 Task: Check the average views per listing of front patio in the last 5 years.
Action: Mouse moved to (817, 191)
Screenshot: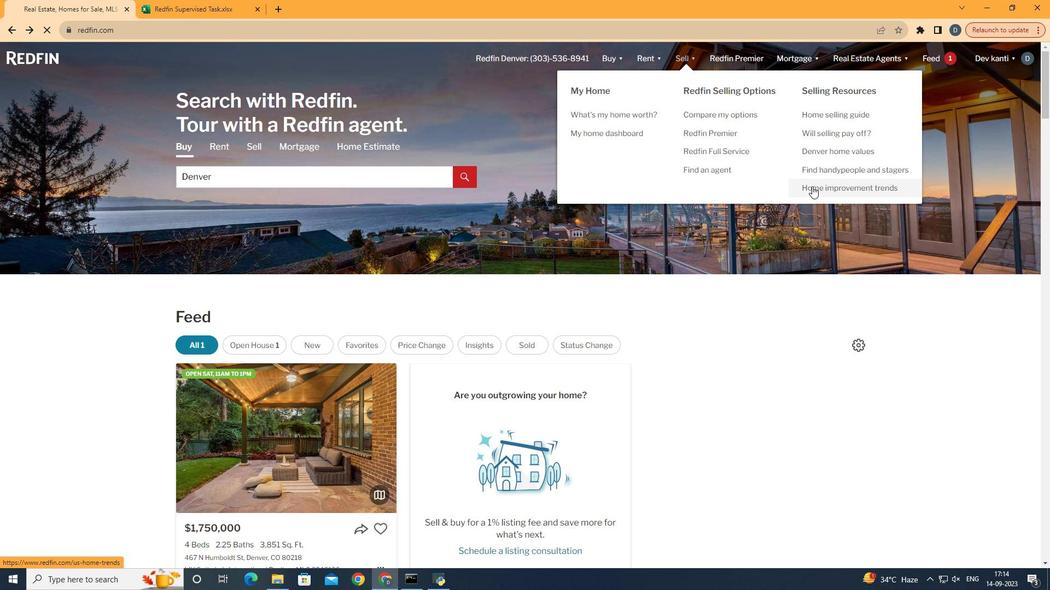
Action: Mouse pressed left at (817, 191)
Screenshot: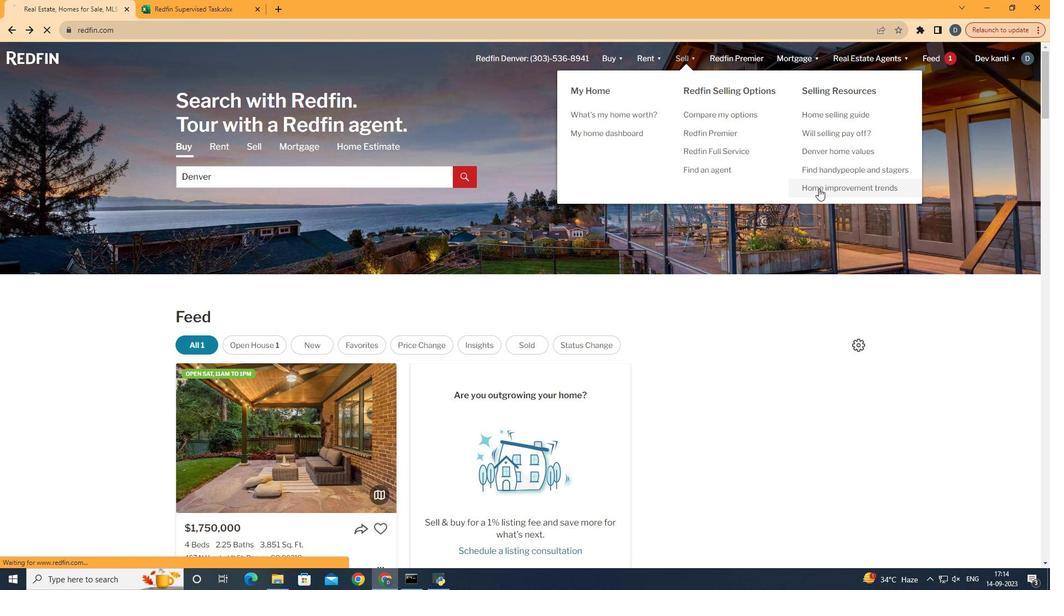 
Action: Mouse moved to (272, 219)
Screenshot: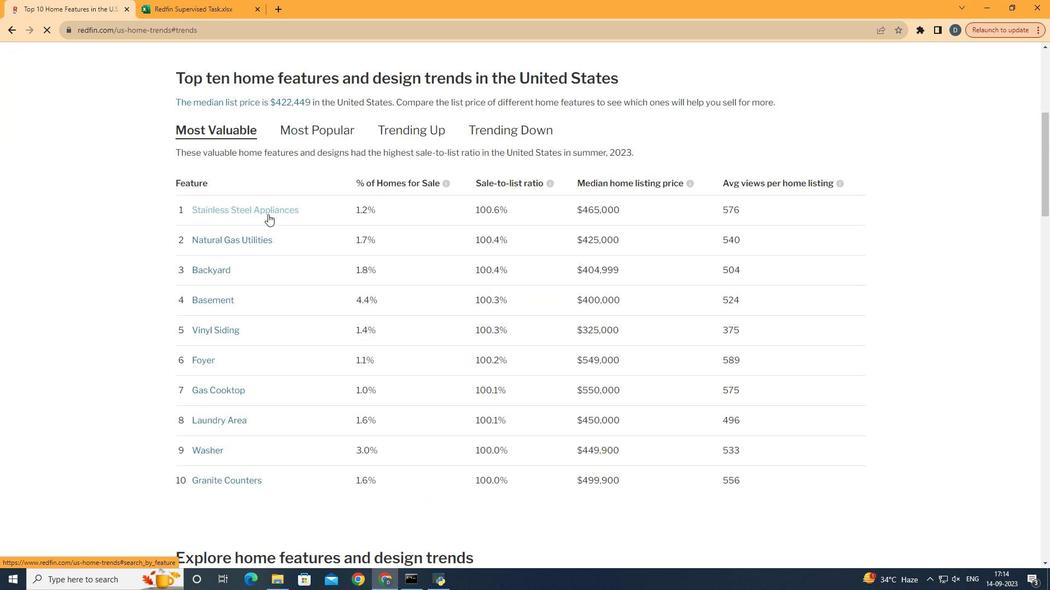 
Action: Mouse pressed left at (272, 219)
Screenshot: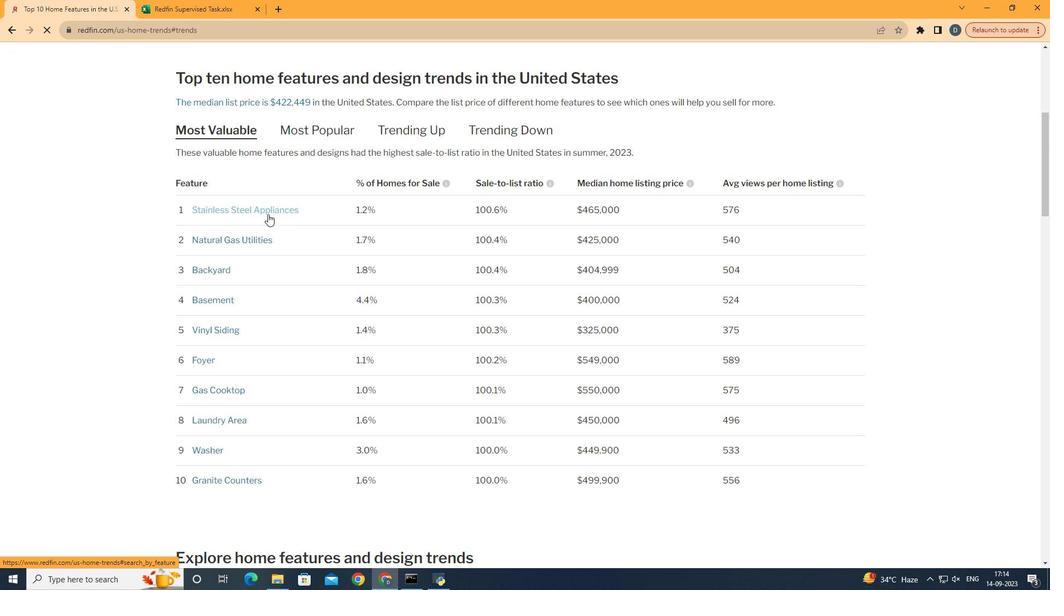 
Action: Mouse moved to (540, 294)
Screenshot: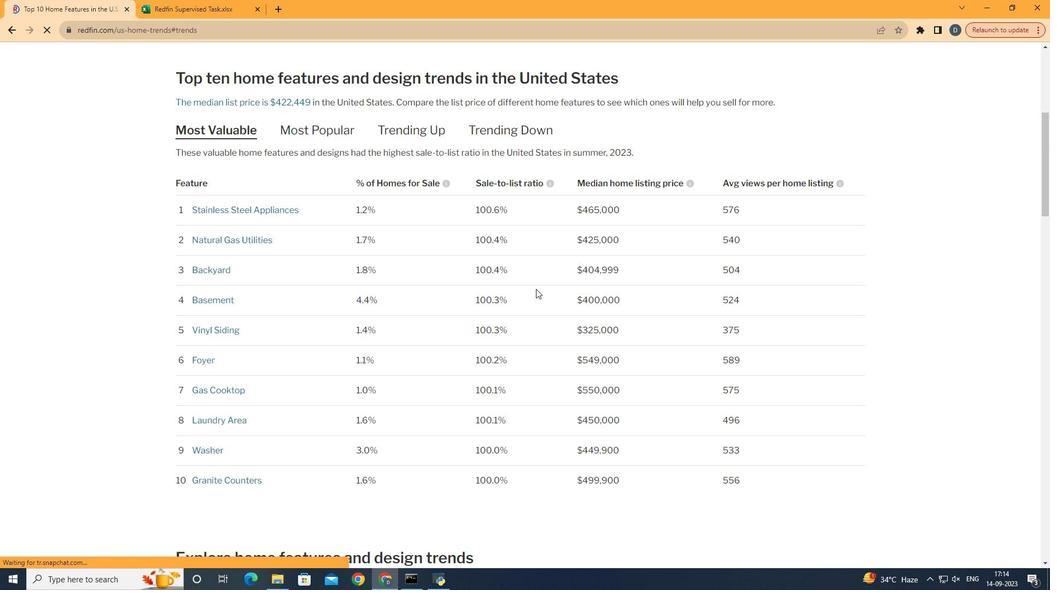 
Action: Mouse scrolled (540, 293) with delta (0, 0)
Screenshot: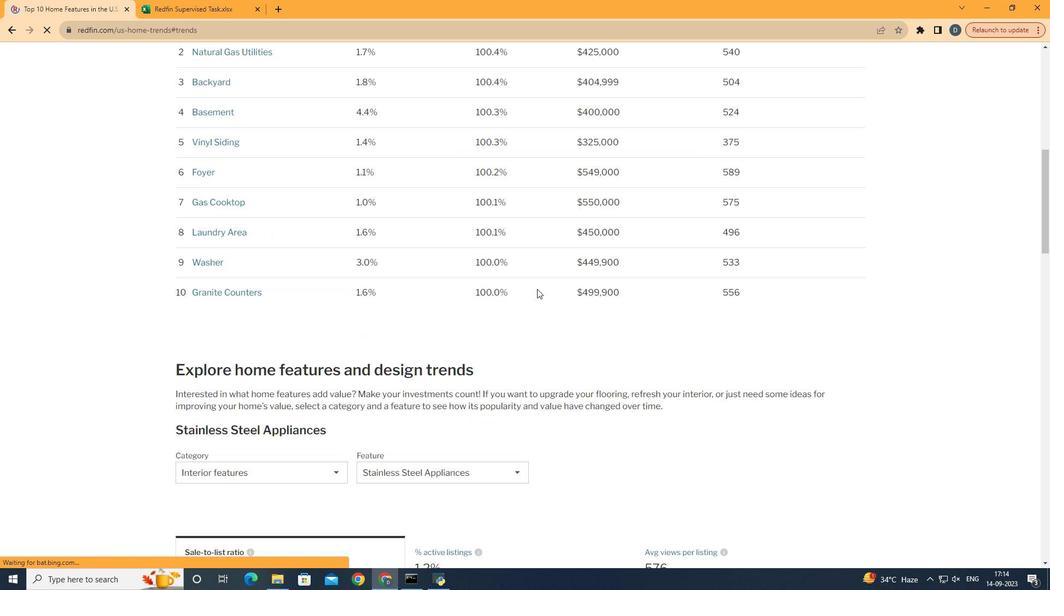 
Action: Mouse scrolled (540, 293) with delta (0, 0)
Screenshot: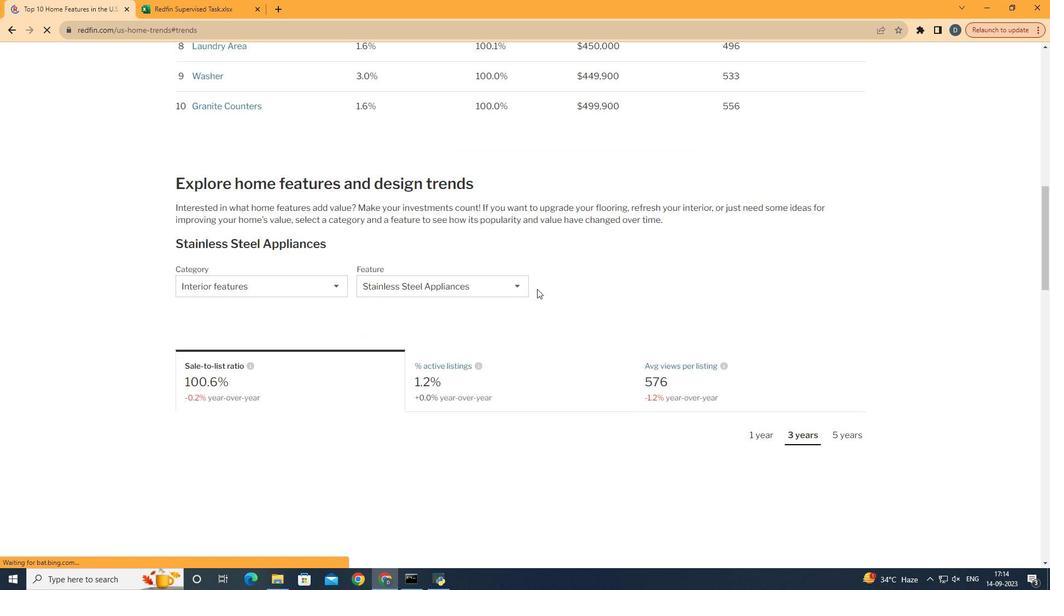 
Action: Mouse scrolled (540, 293) with delta (0, 0)
Screenshot: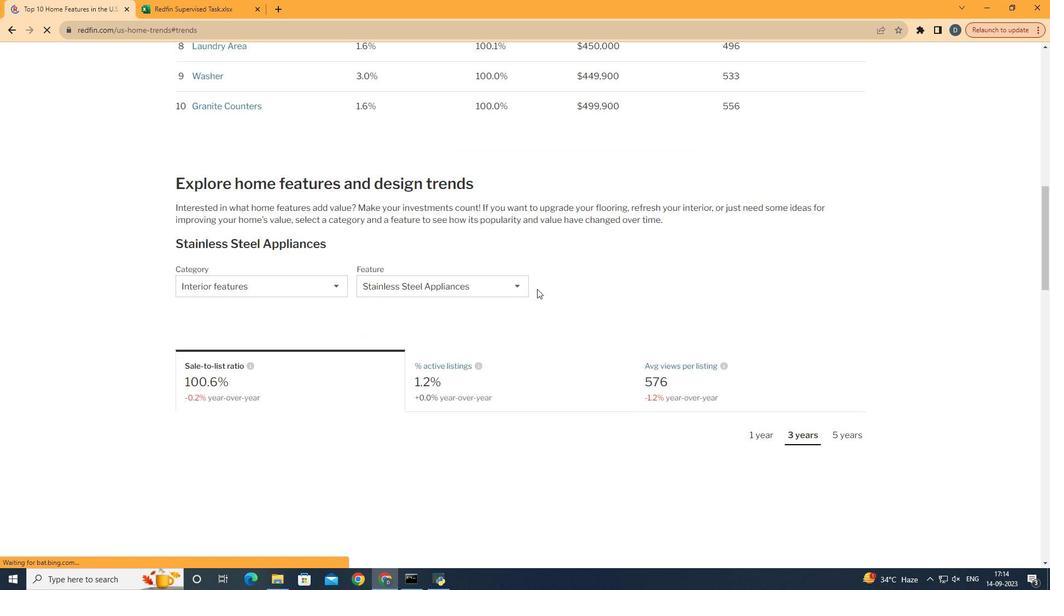 
Action: Mouse scrolled (540, 293) with delta (0, 0)
Screenshot: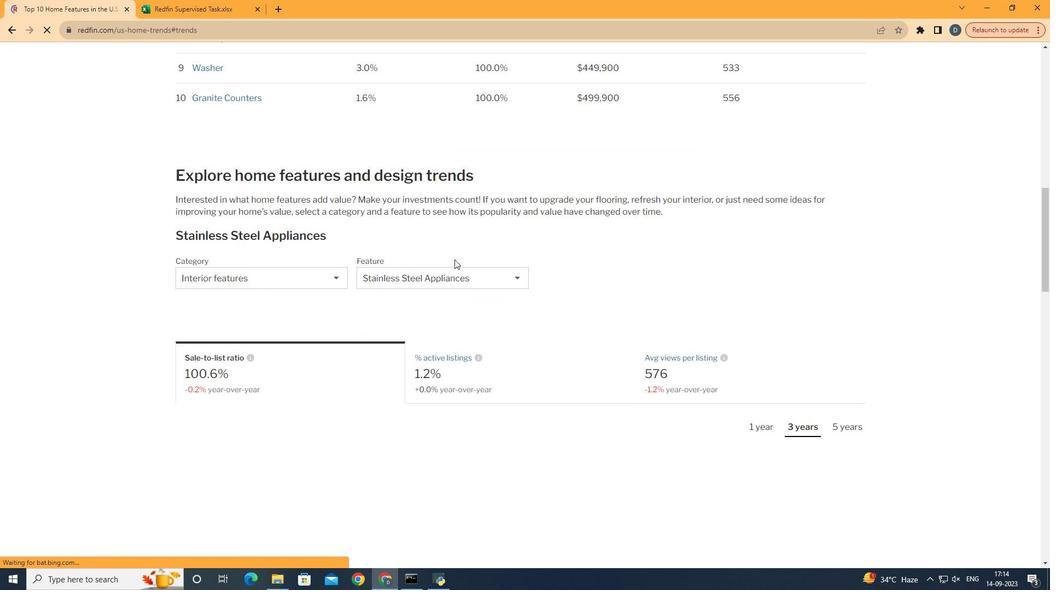 
Action: Mouse moved to (541, 294)
Screenshot: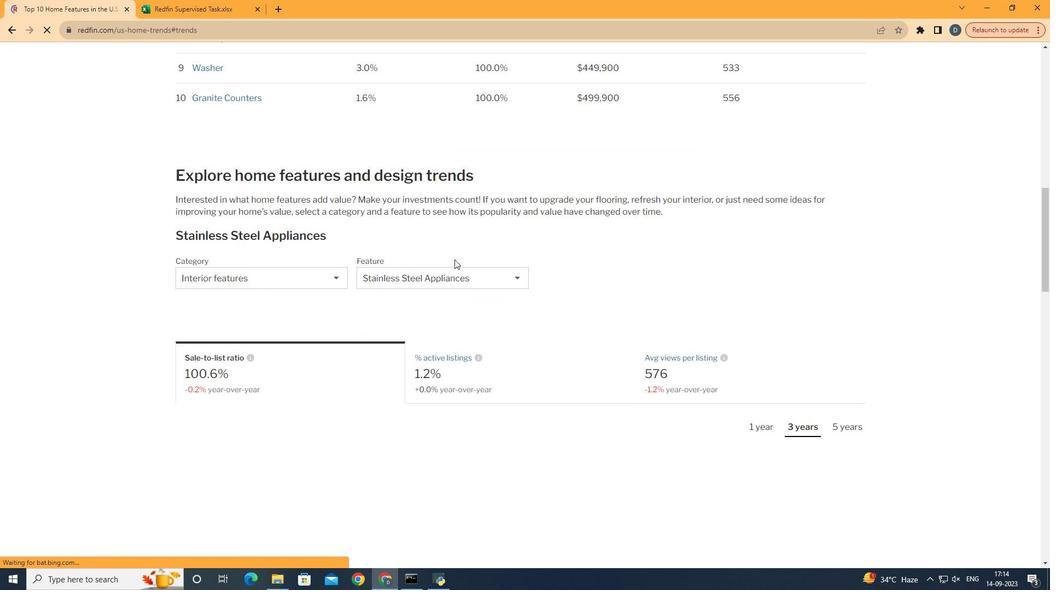 
Action: Mouse scrolled (541, 293) with delta (0, 0)
Screenshot: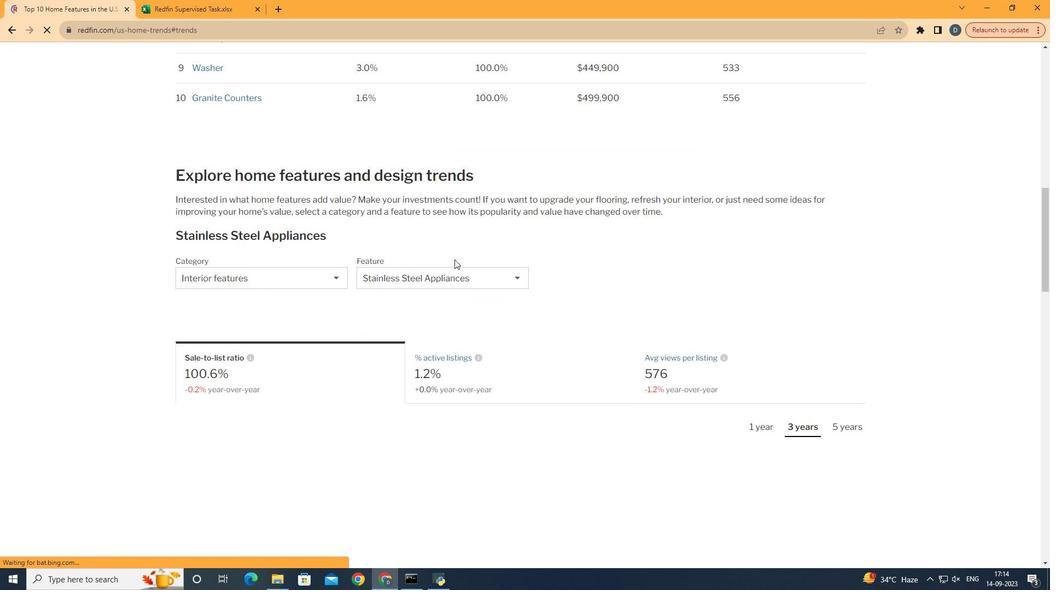 
Action: Mouse scrolled (541, 293) with delta (0, 0)
Screenshot: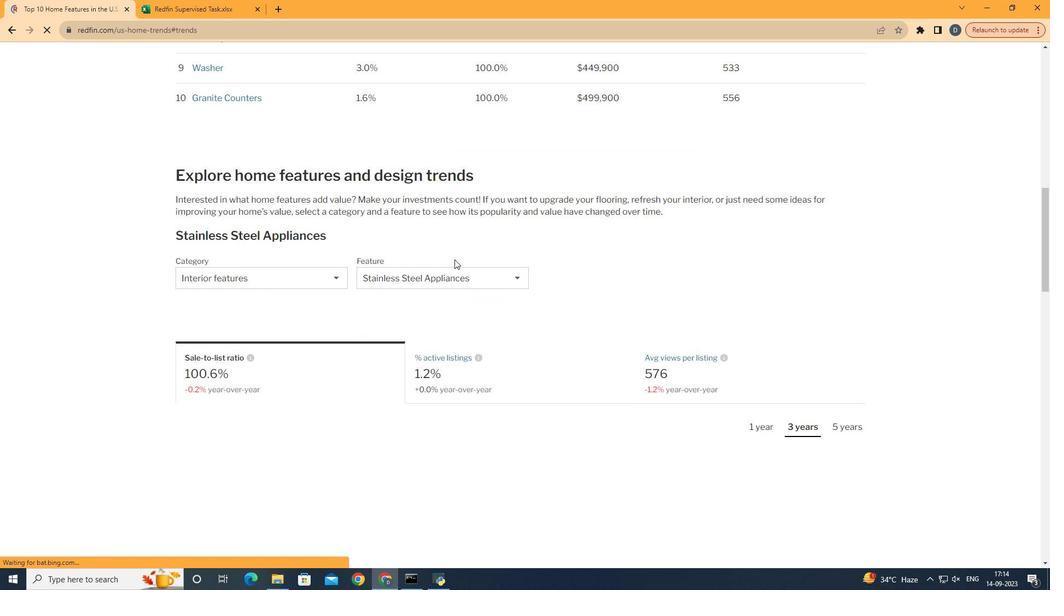 
Action: Mouse scrolled (541, 293) with delta (0, 0)
Screenshot: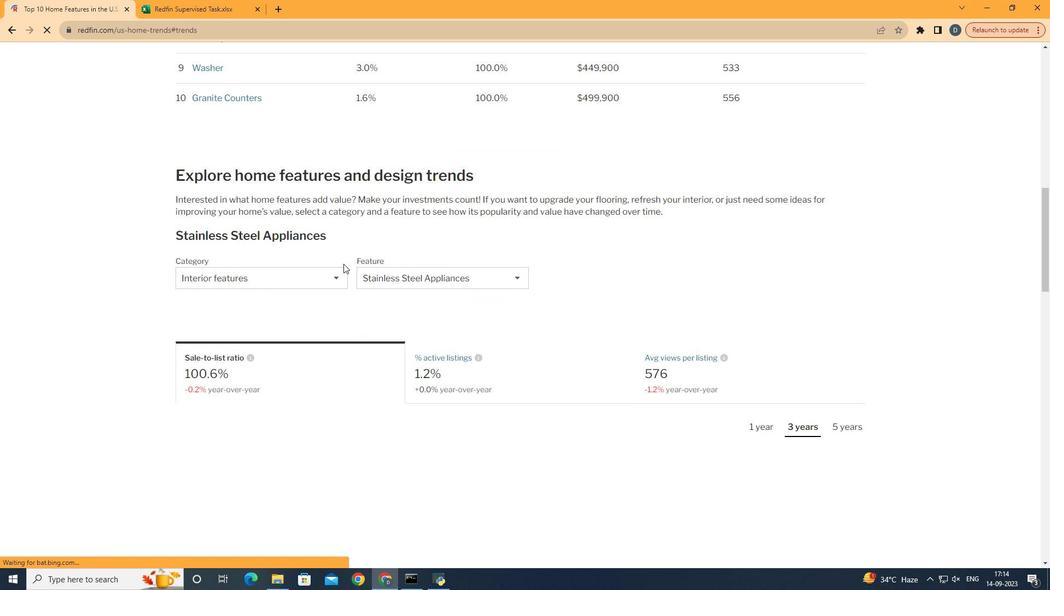 
Action: Mouse moved to (275, 273)
Screenshot: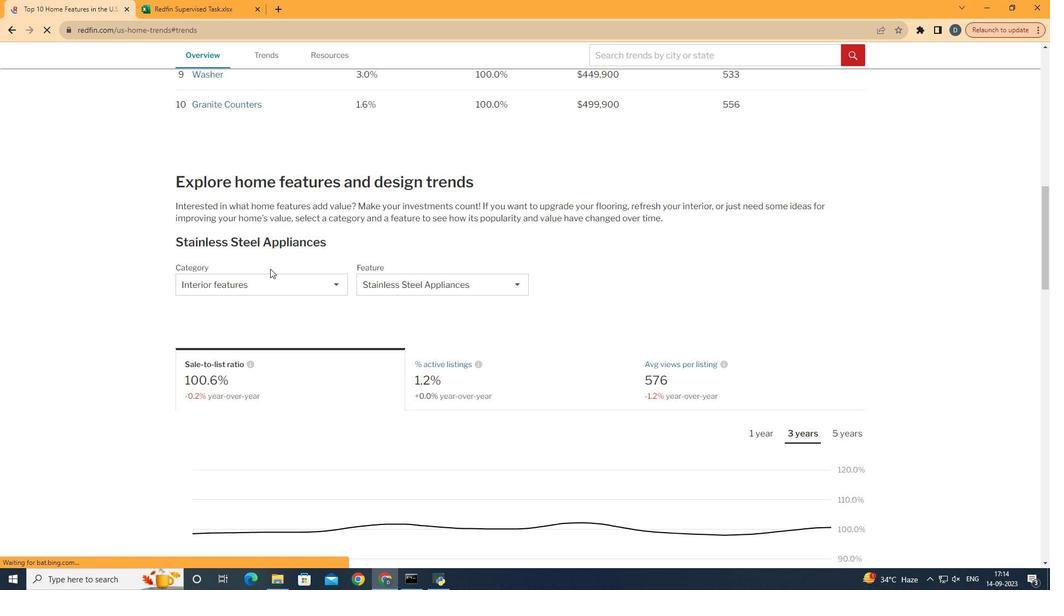 
Action: Mouse scrolled (275, 273) with delta (0, 0)
Screenshot: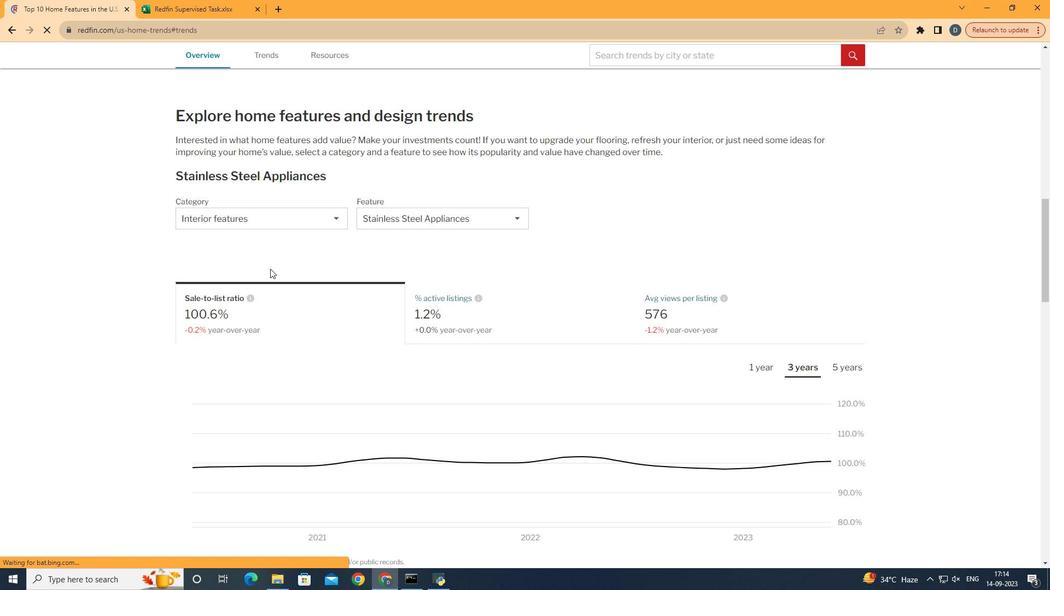 
Action: Mouse scrolled (275, 273) with delta (0, 0)
Screenshot: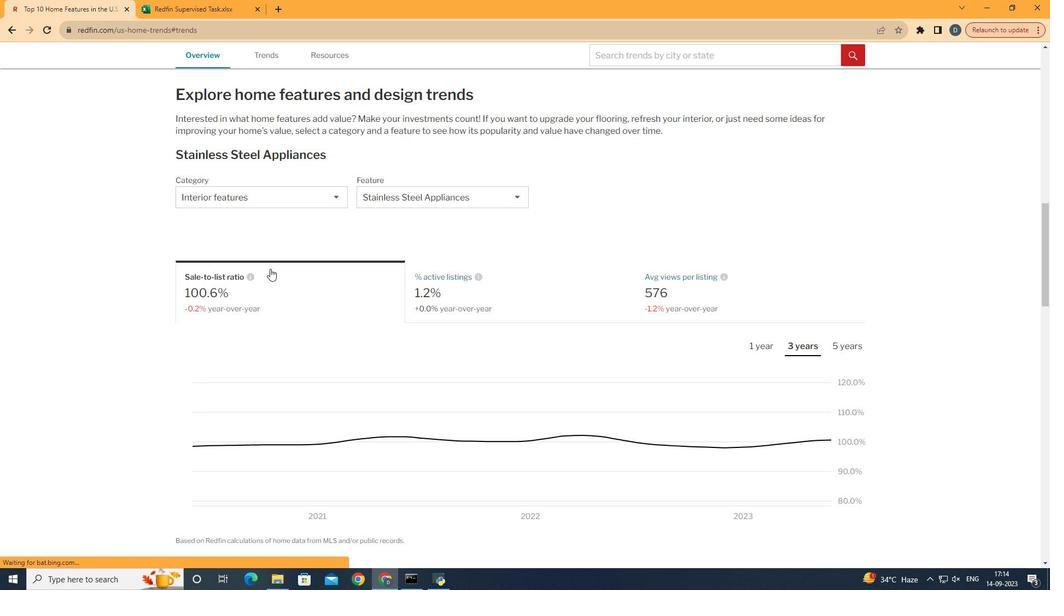 
Action: Mouse scrolled (275, 273) with delta (0, 0)
Screenshot: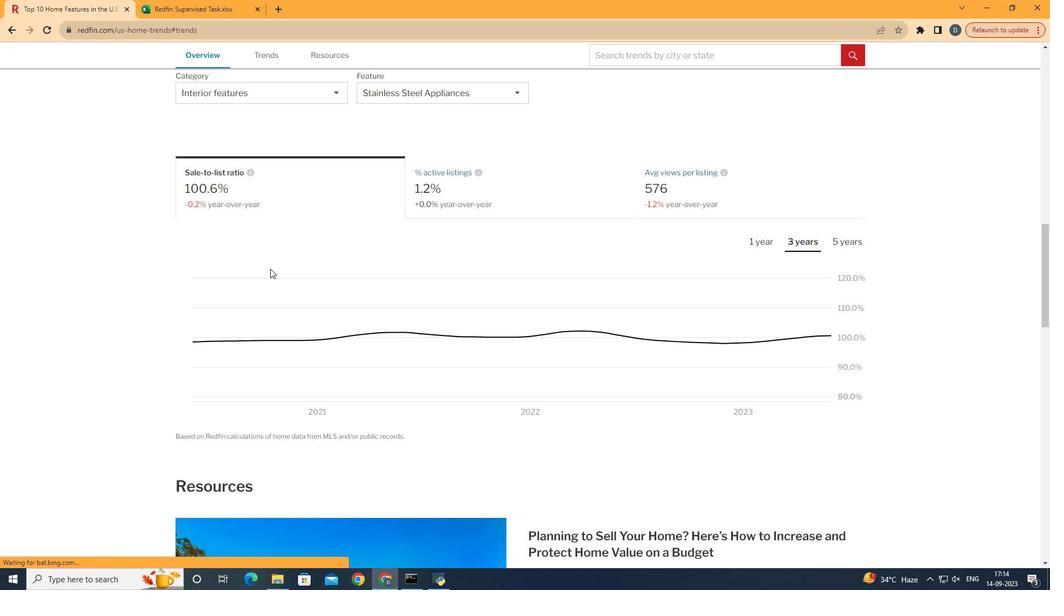 
Action: Mouse scrolled (275, 273) with delta (0, 0)
Screenshot: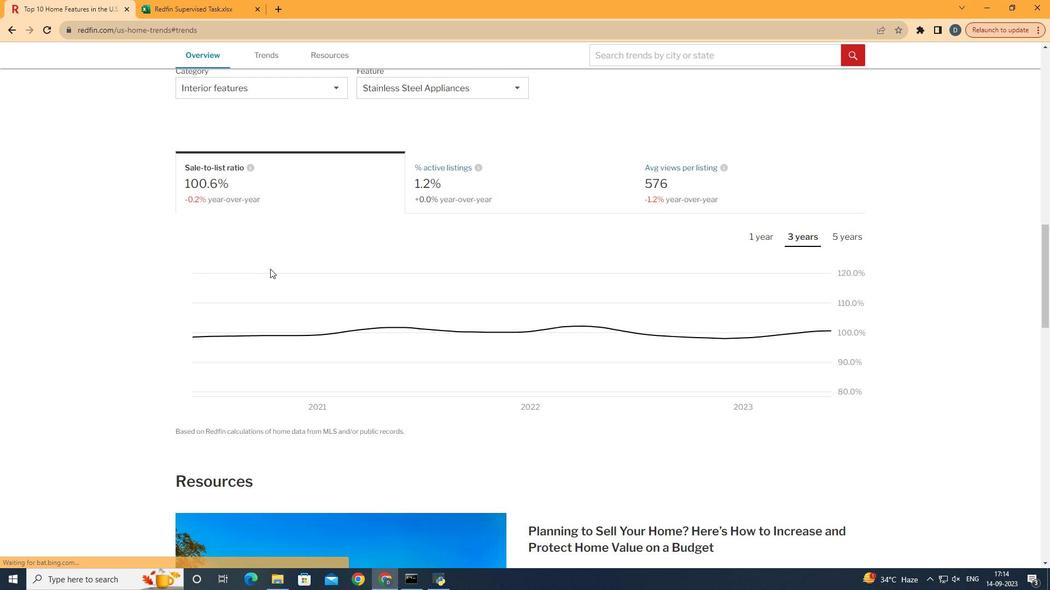 
Action: Mouse moved to (284, 264)
Screenshot: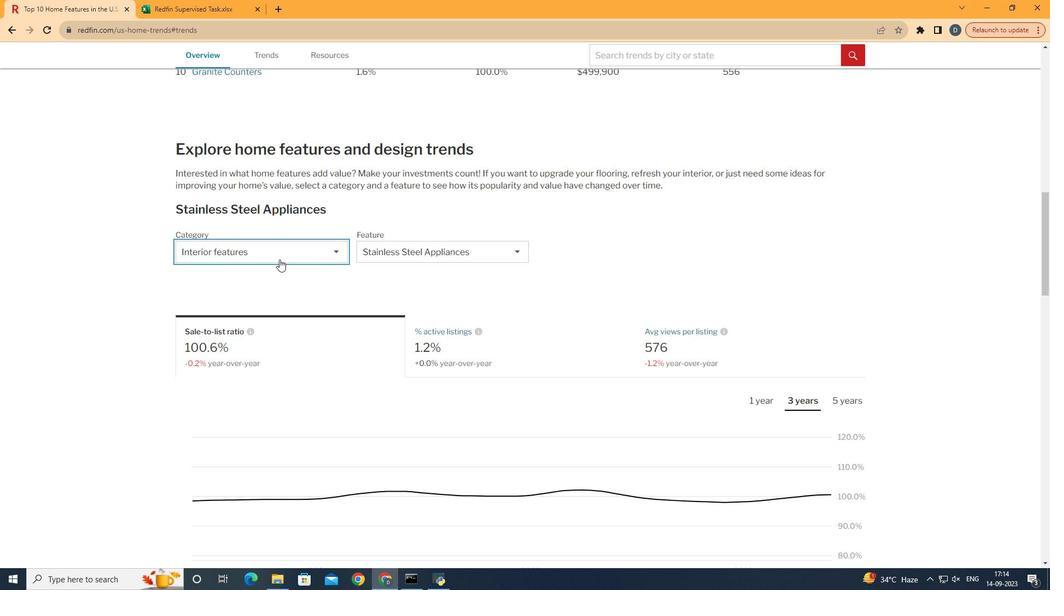 
Action: Mouse pressed left at (284, 264)
Screenshot: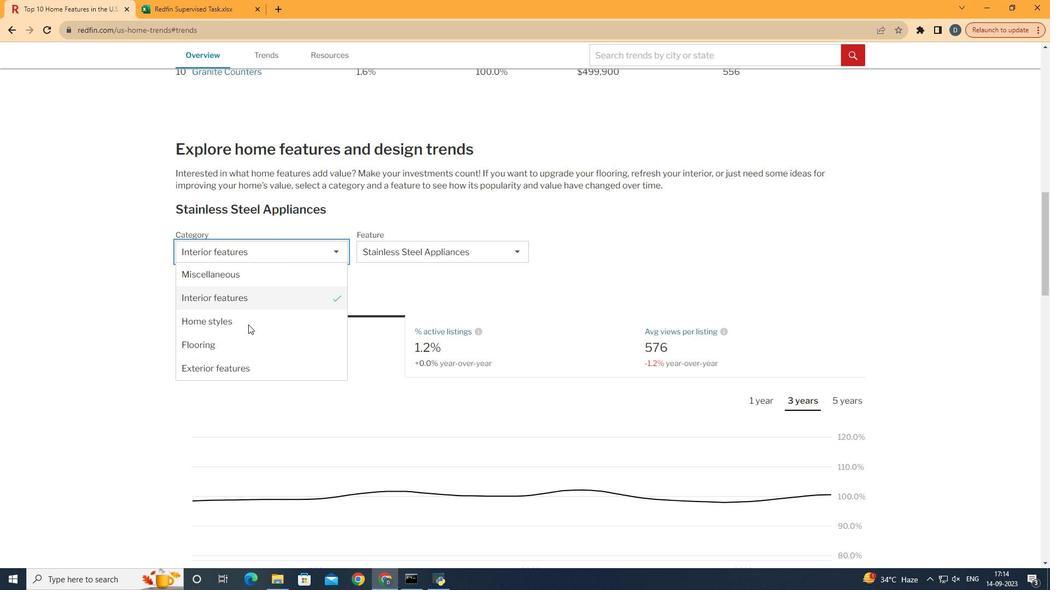 
Action: Mouse moved to (246, 376)
Screenshot: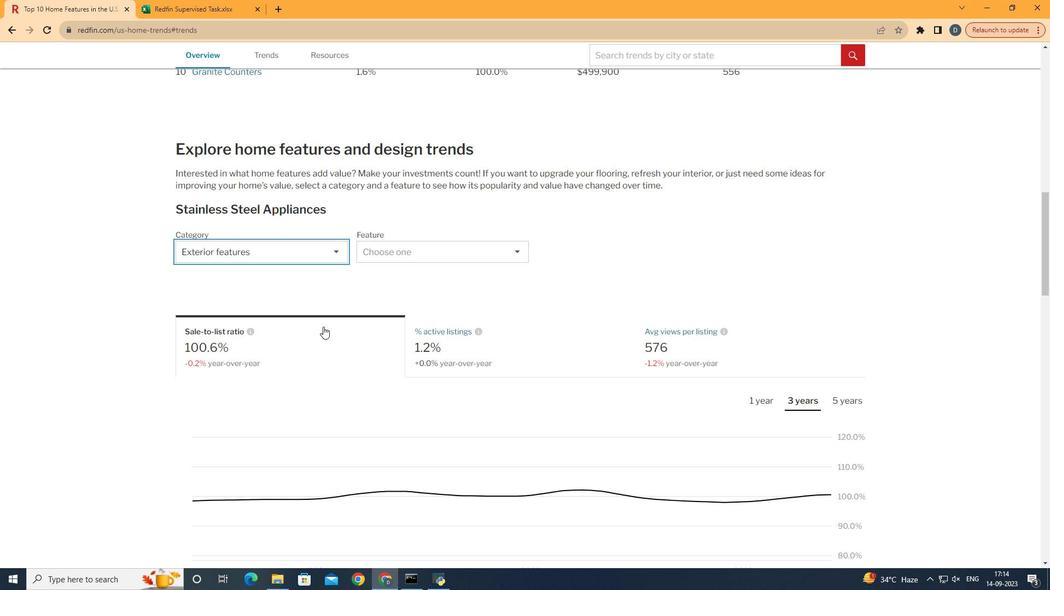 
Action: Mouse pressed left at (246, 376)
Screenshot: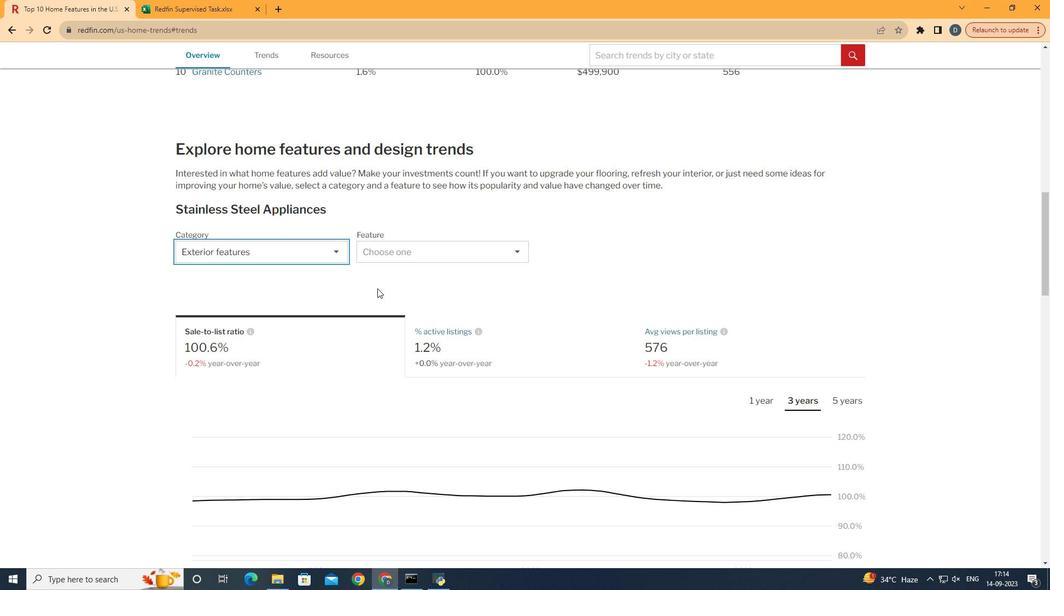 
Action: Mouse moved to (416, 266)
Screenshot: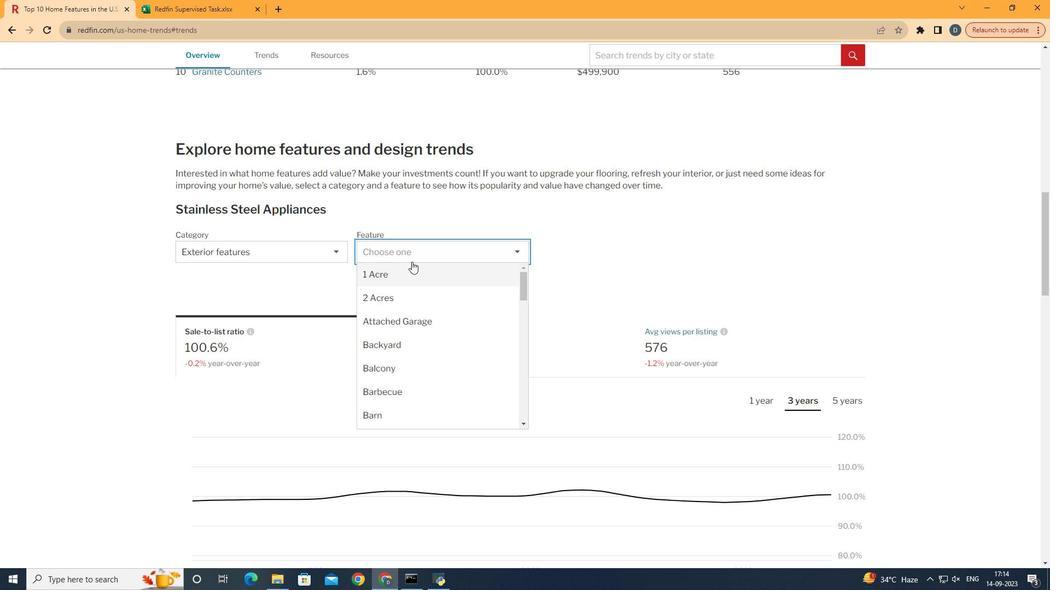 
Action: Mouse pressed left at (416, 266)
Screenshot: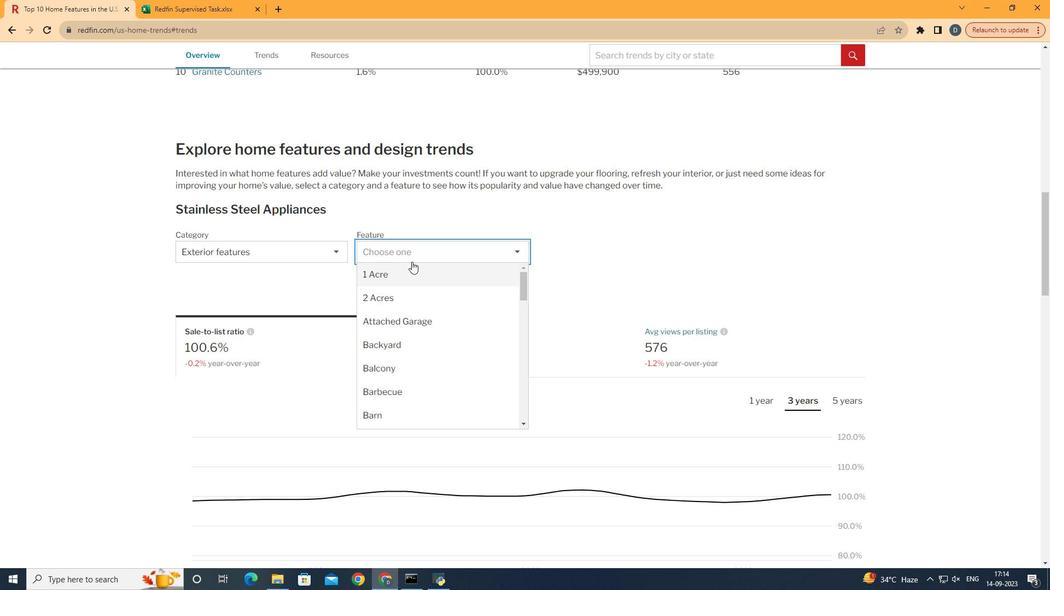 
Action: Mouse moved to (412, 347)
Screenshot: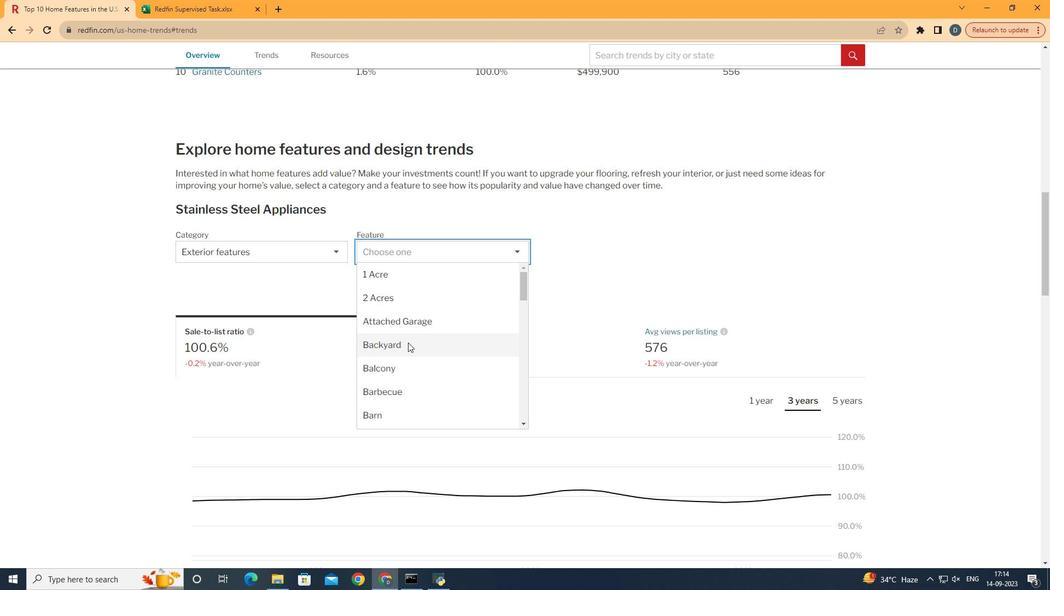 
Action: Mouse scrolled (412, 347) with delta (0, 0)
Screenshot: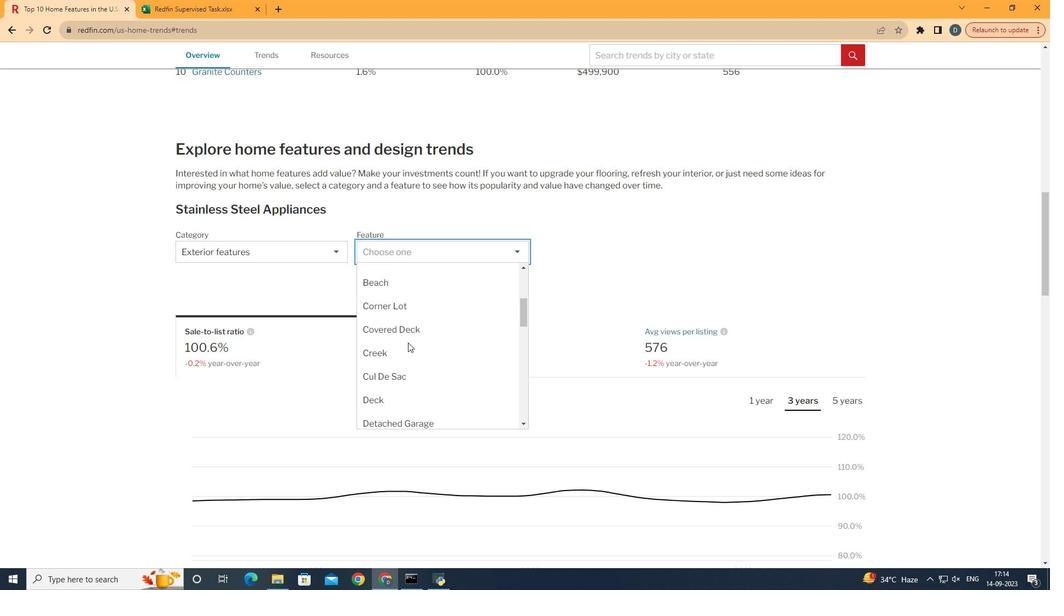 
Action: Mouse scrolled (412, 347) with delta (0, 0)
Screenshot: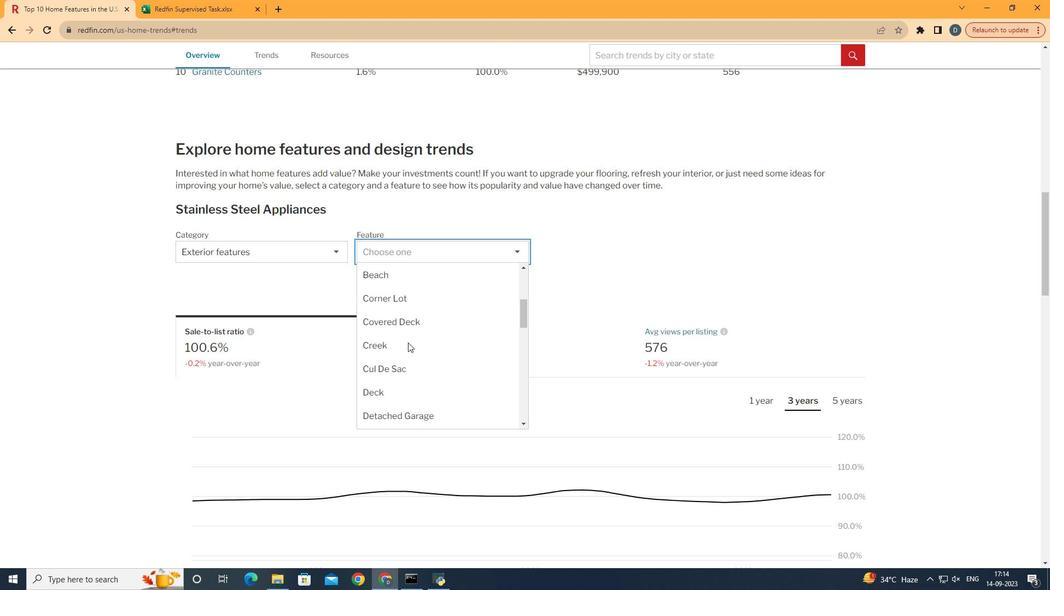 
Action: Mouse scrolled (412, 347) with delta (0, 0)
Screenshot: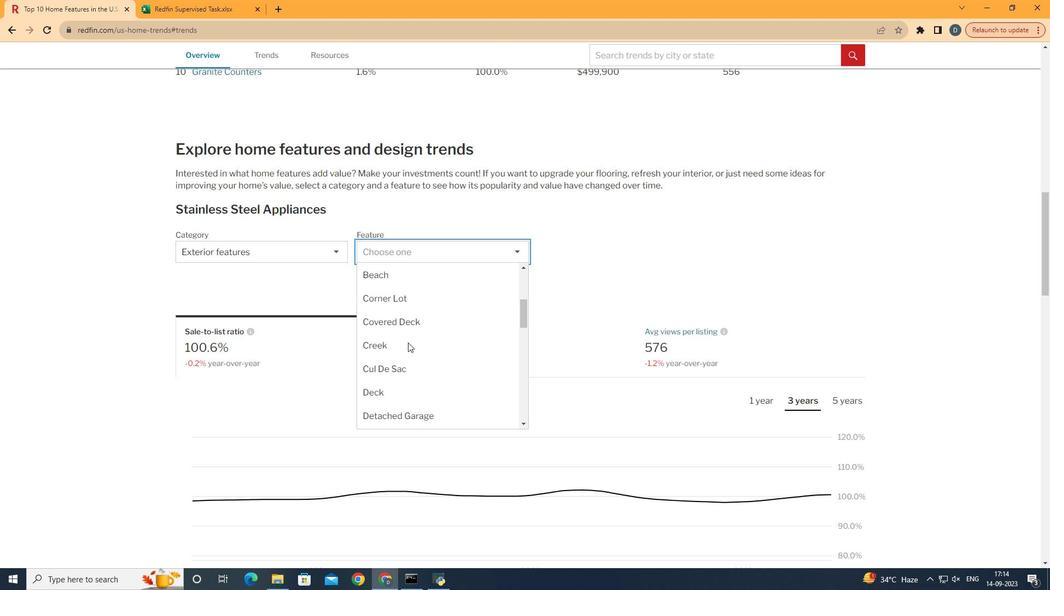 
Action: Mouse scrolled (412, 347) with delta (0, 0)
Screenshot: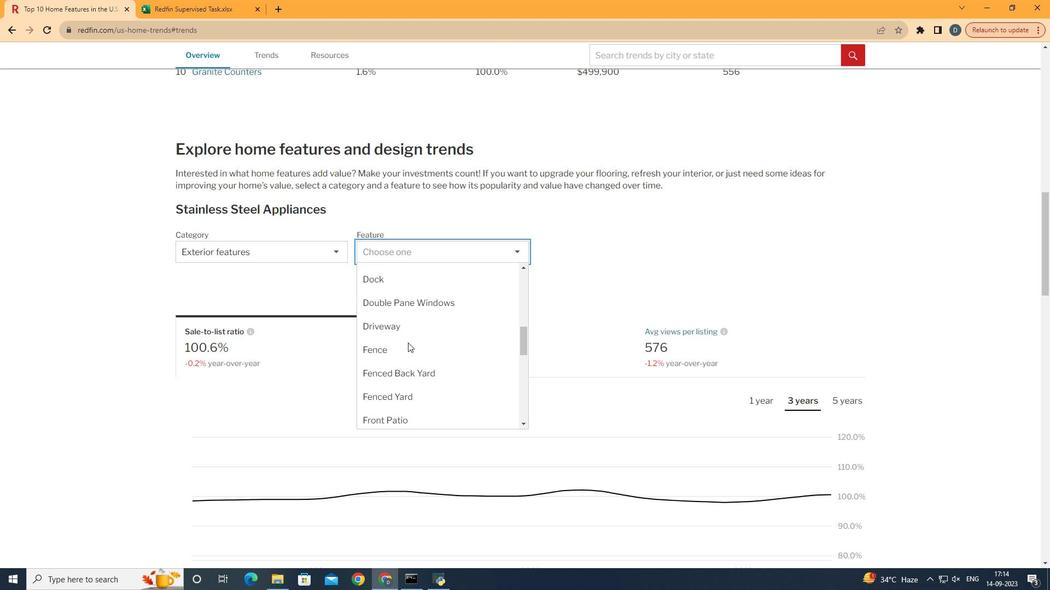
Action: Mouse scrolled (412, 347) with delta (0, 0)
Screenshot: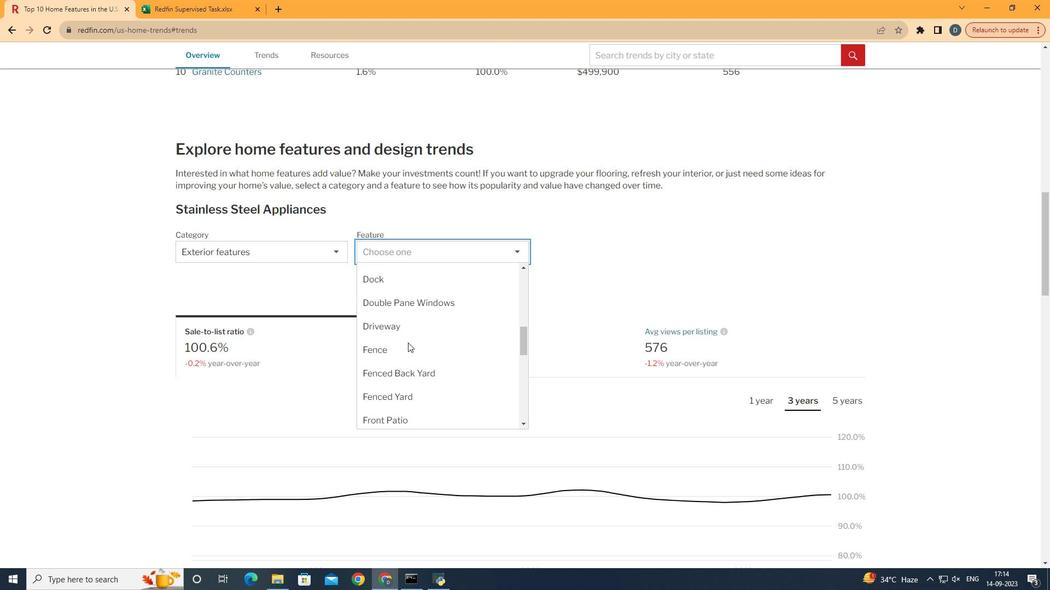 
Action: Mouse scrolled (412, 347) with delta (0, 0)
Screenshot: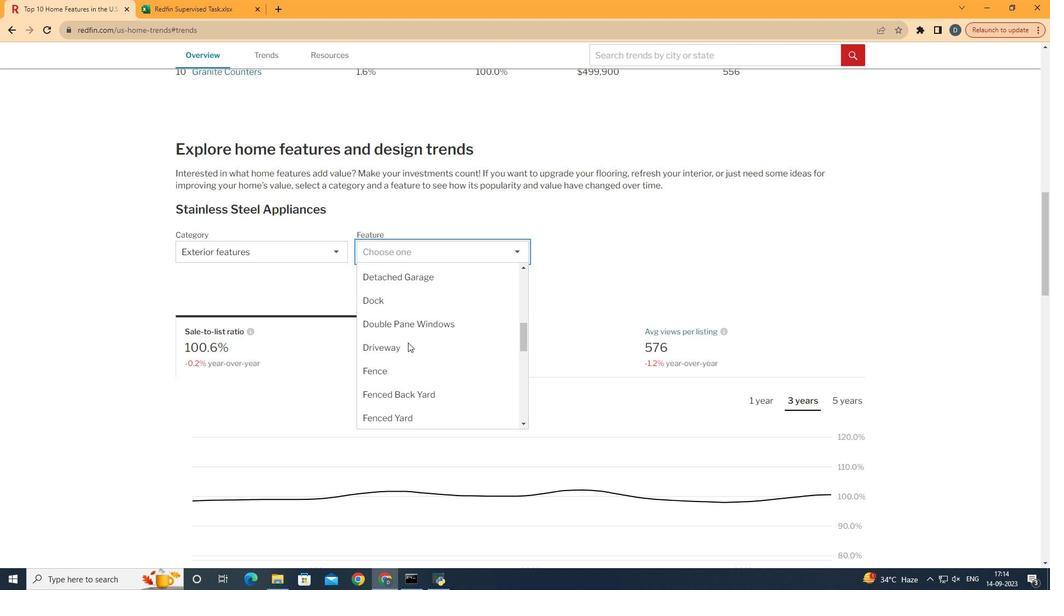 
Action: Mouse scrolled (412, 348) with delta (0, 0)
Screenshot: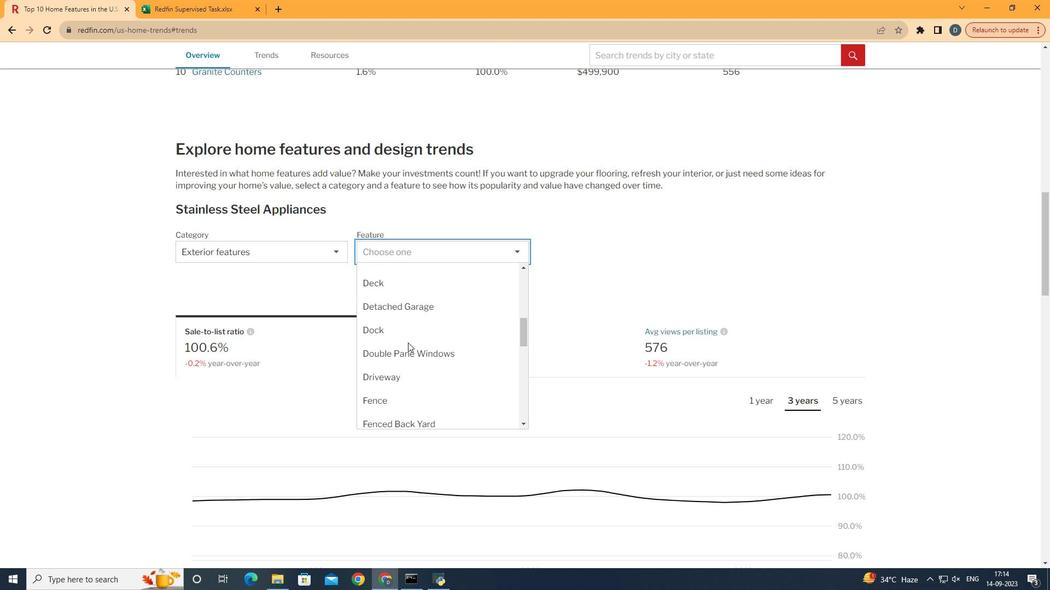 
Action: Mouse scrolled (412, 347) with delta (0, 0)
Screenshot: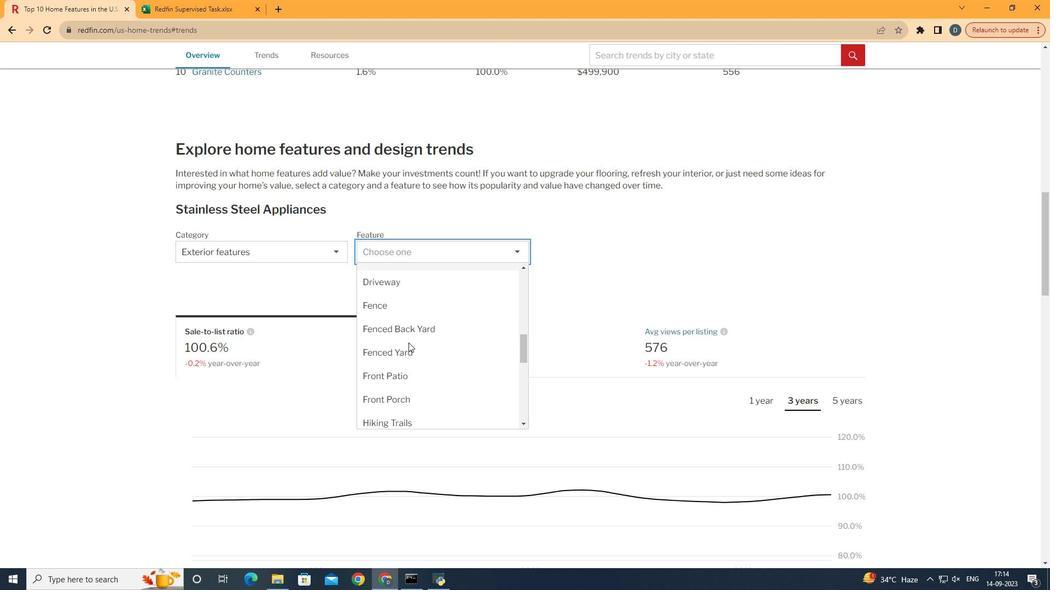 
Action: Mouse moved to (413, 347)
Screenshot: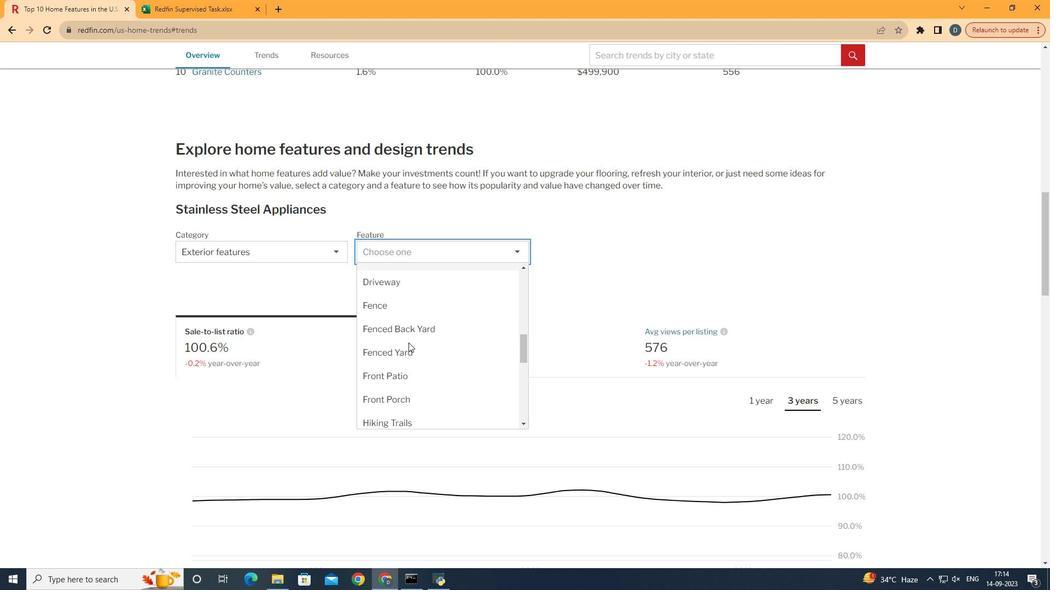 
Action: Mouse scrolled (413, 347) with delta (0, 0)
Screenshot: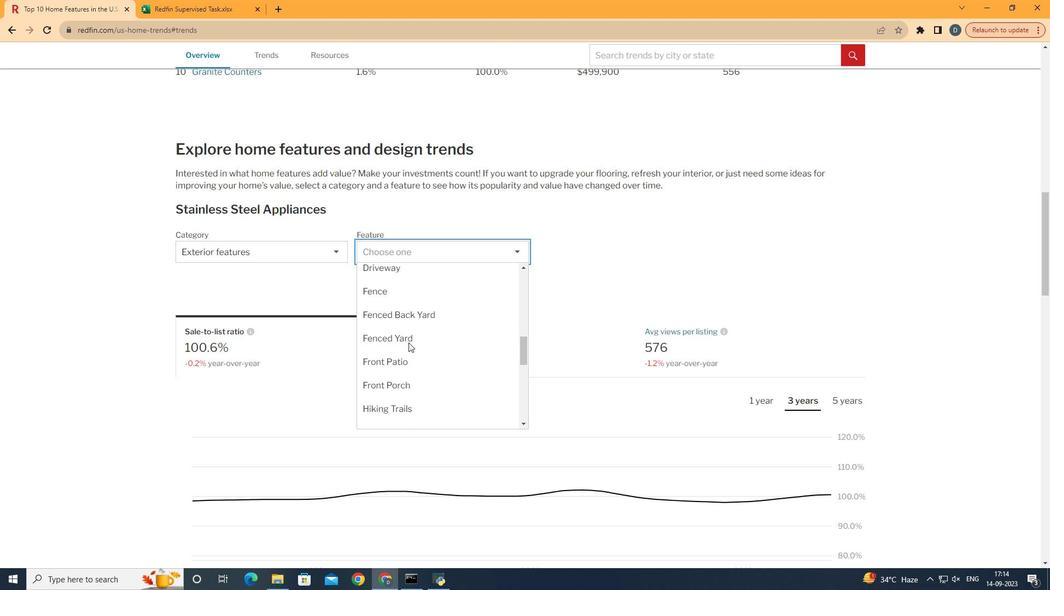
Action: Mouse moved to (418, 362)
Screenshot: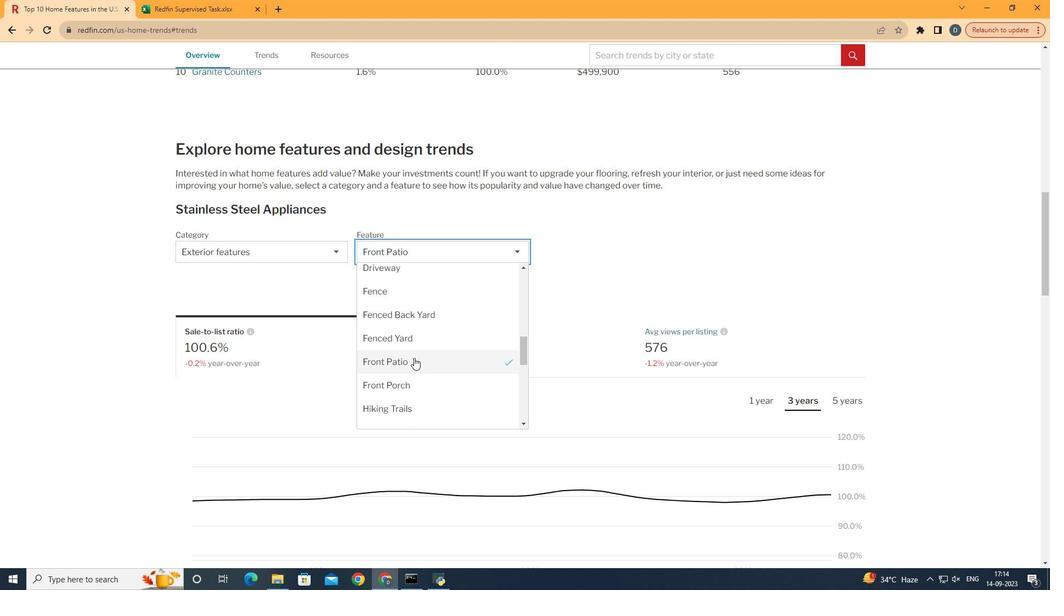 
Action: Mouse pressed left at (418, 362)
Screenshot: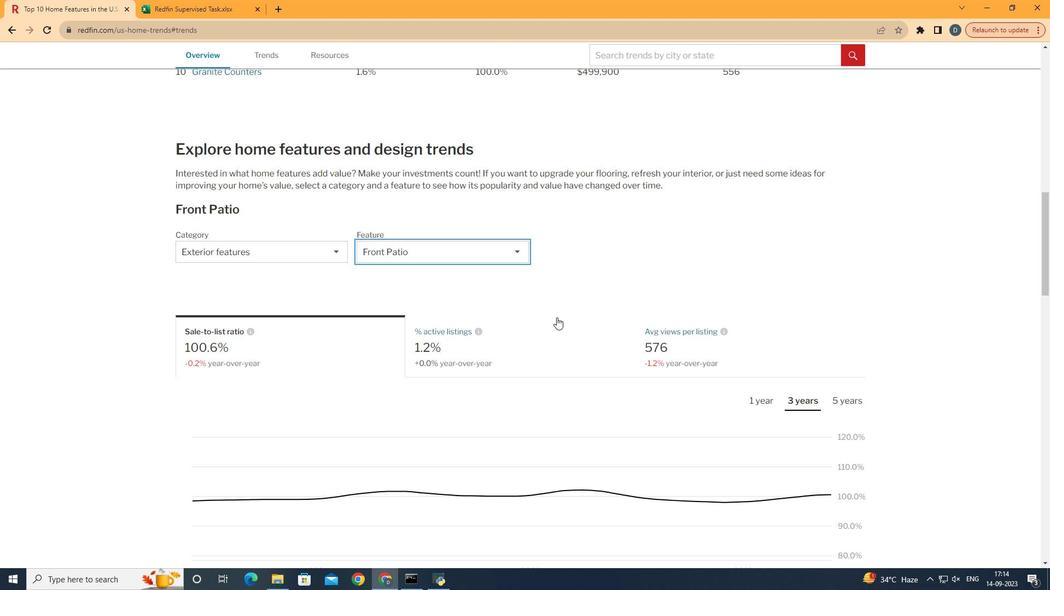 
Action: Mouse moved to (675, 283)
Screenshot: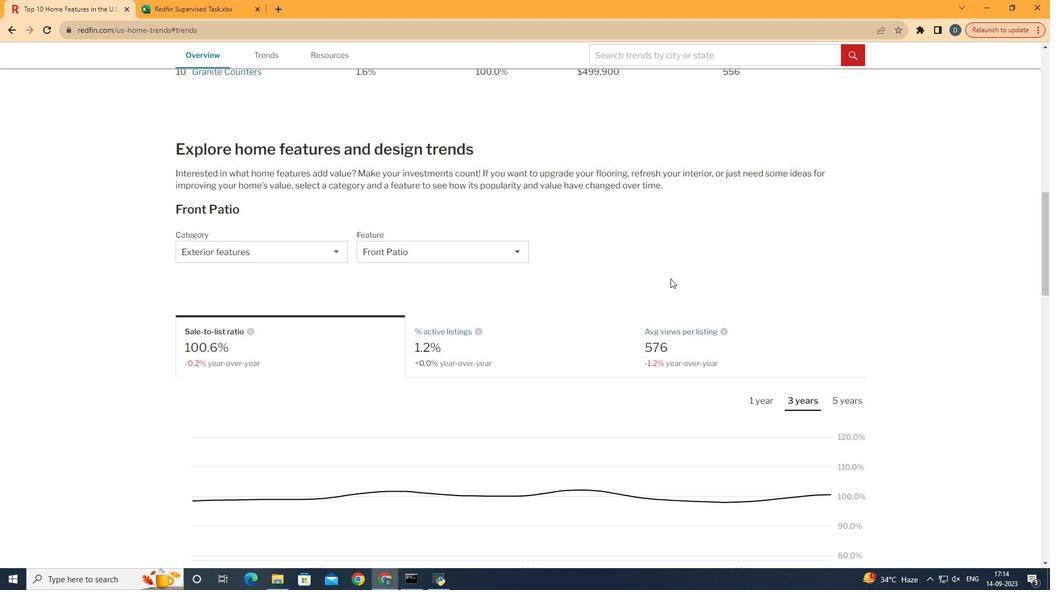 
Action: Mouse pressed left at (675, 283)
Screenshot: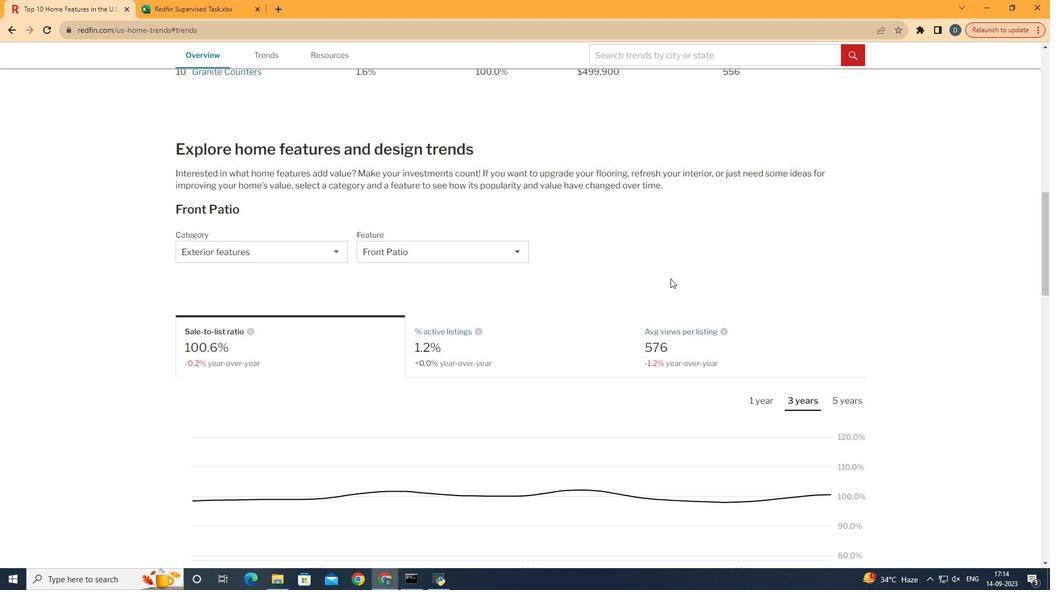 
Action: Mouse scrolled (675, 283) with delta (0, 0)
Screenshot: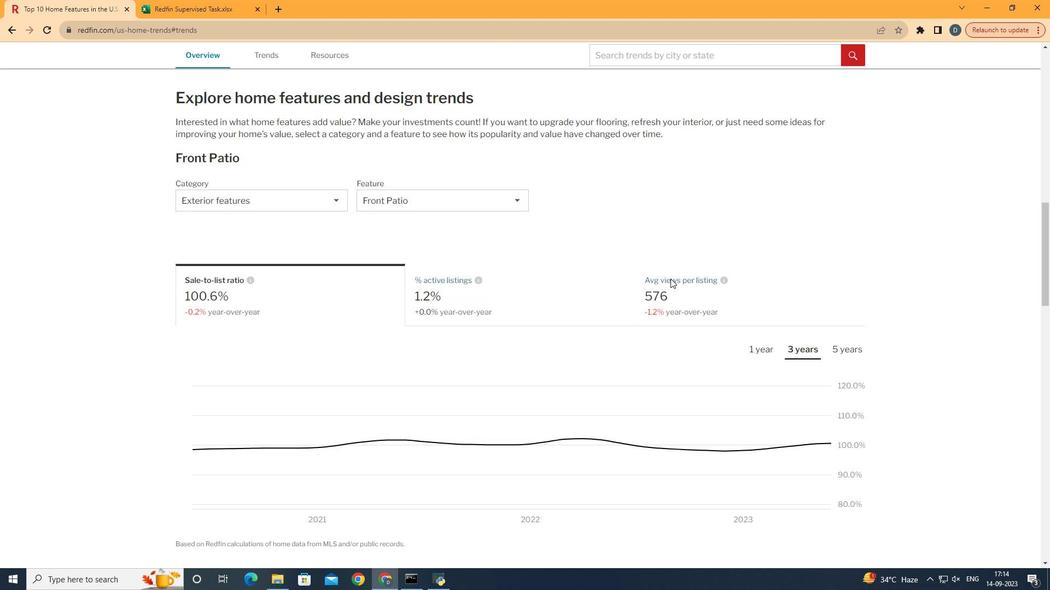 
Action: Mouse scrolled (675, 283) with delta (0, 0)
Screenshot: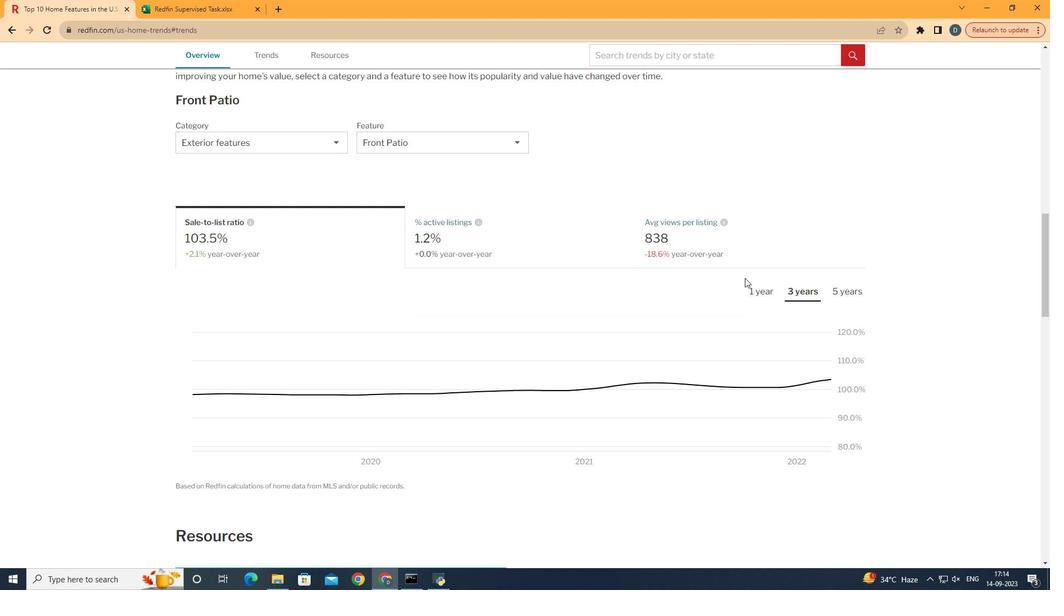 
Action: Mouse moved to (776, 236)
Screenshot: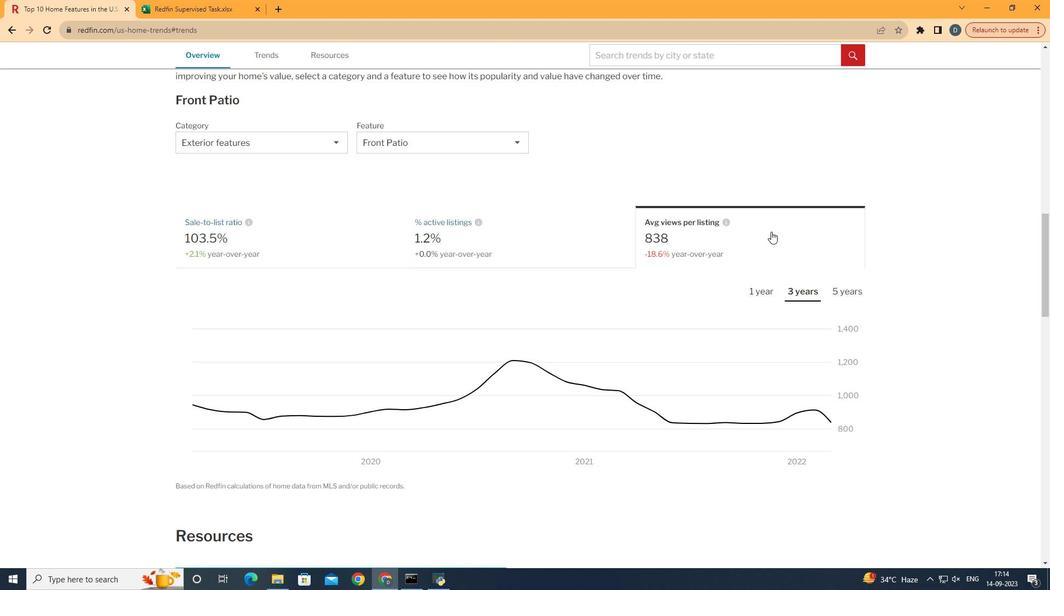 
Action: Mouse pressed left at (776, 236)
Screenshot: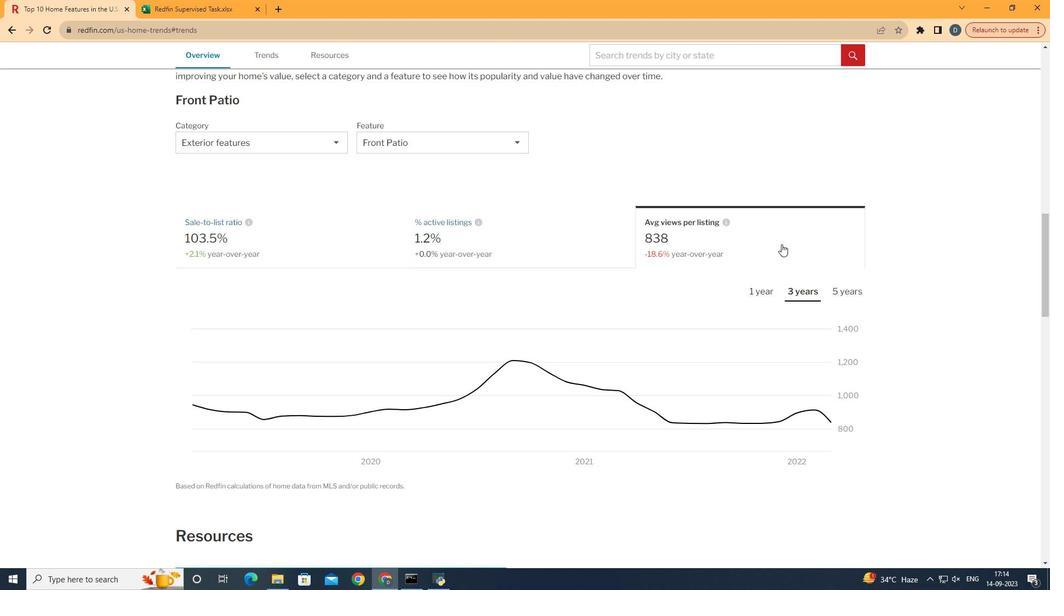 
Action: Mouse moved to (869, 297)
Screenshot: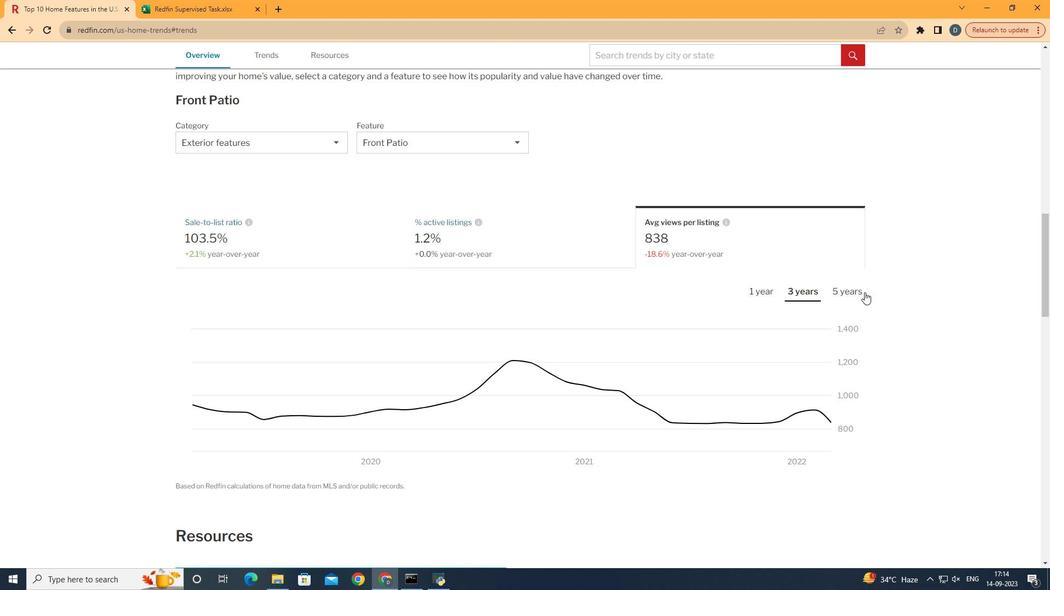 
Action: Mouse pressed left at (869, 297)
Screenshot: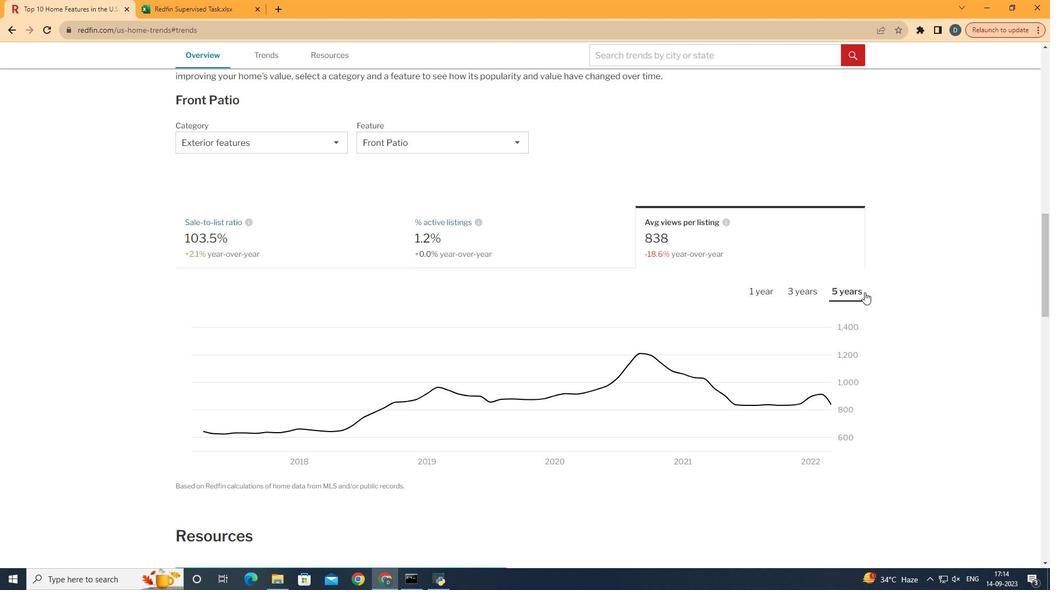 
